 Task: Add Nature's Way Mct Oil to the cart.
Action: Mouse moved to (303, 131)
Screenshot: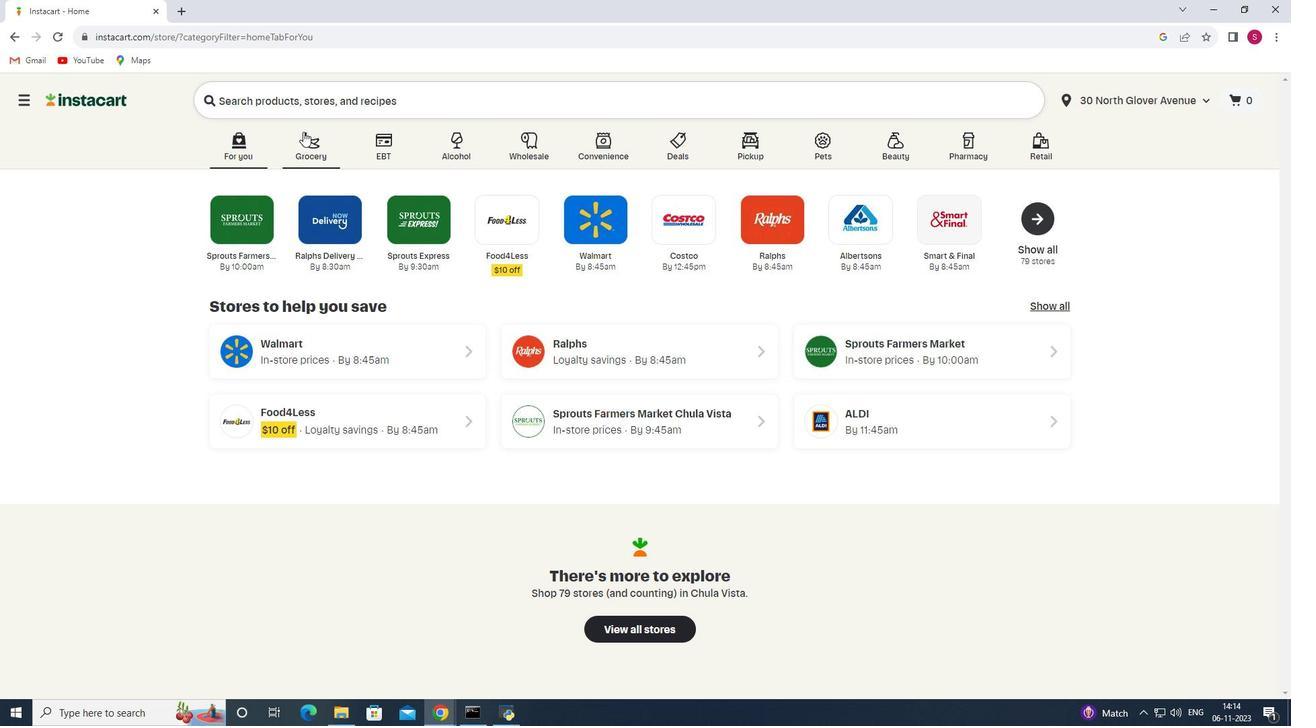 
Action: Mouse pressed left at (303, 131)
Screenshot: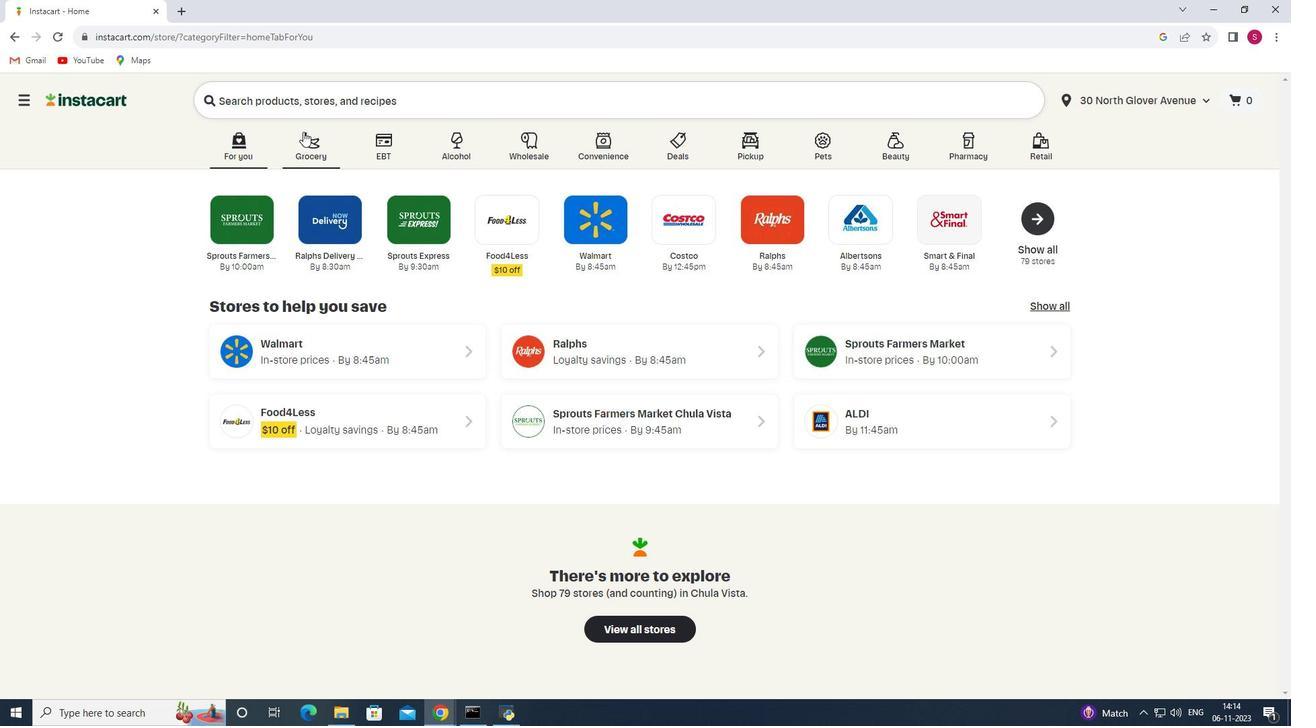 
Action: Mouse moved to (305, 381)
Screenshot: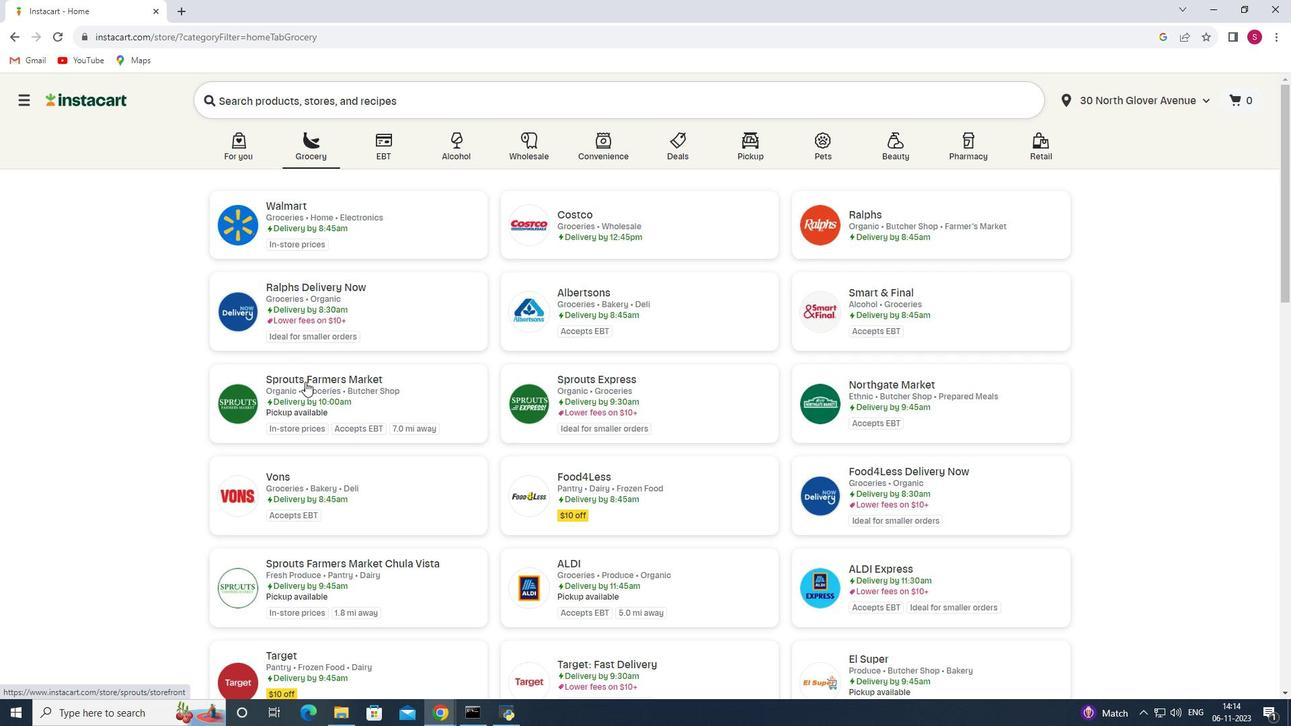 
Action: Mouse pressed left at (305, 381)
Screenshot: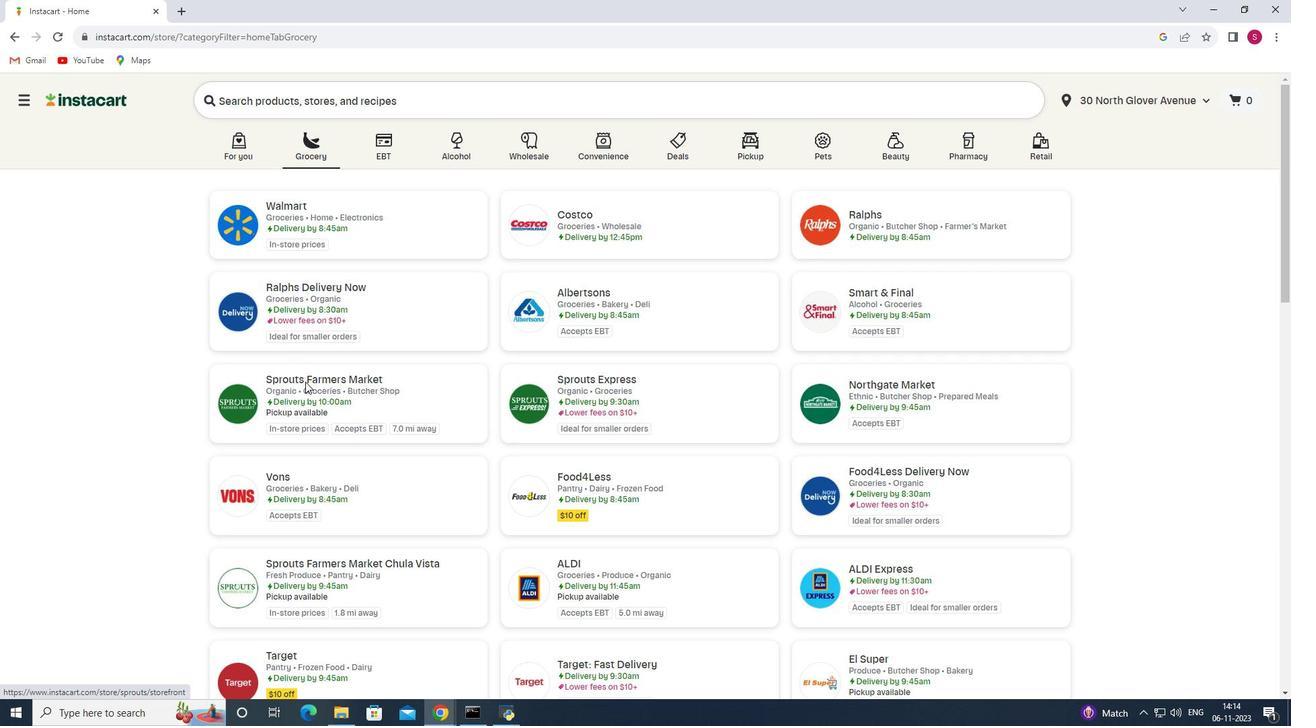 
Action: Mouse moved to (118, 430)
Screenshot: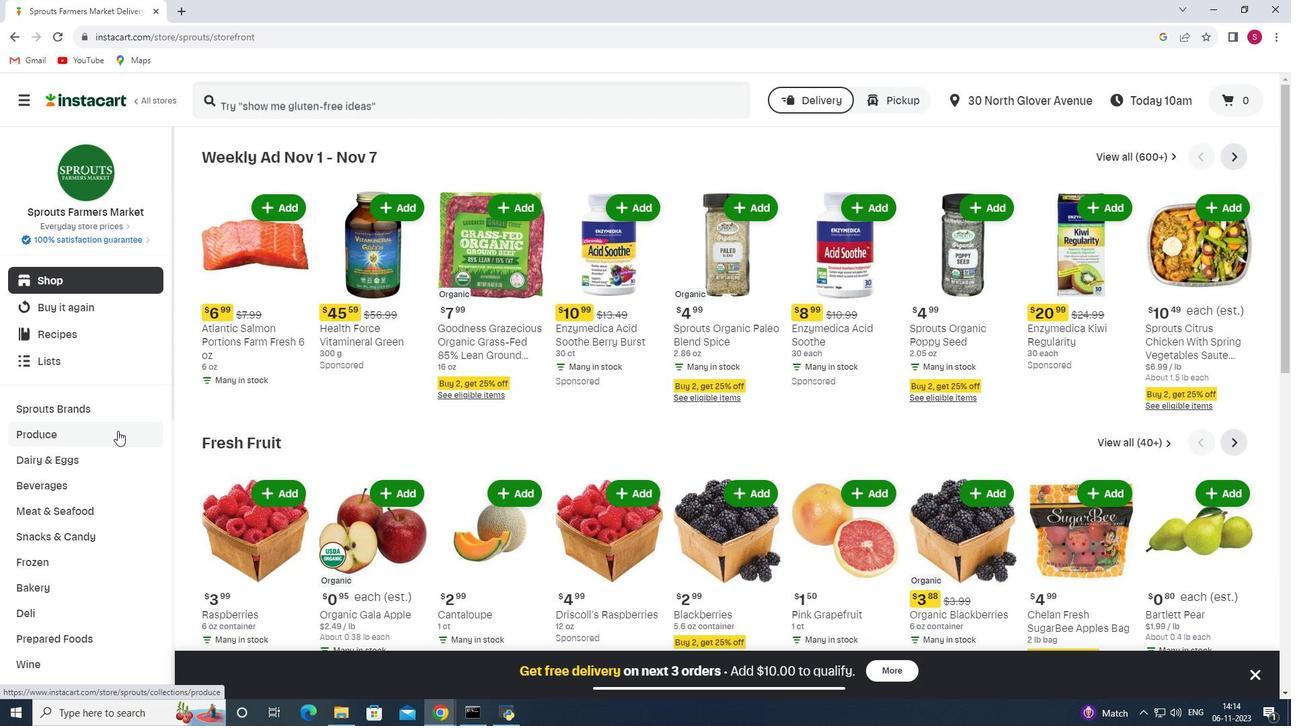 
Action: Mouse scrolled (118, 429) with delta (0, 0)
Screenshot: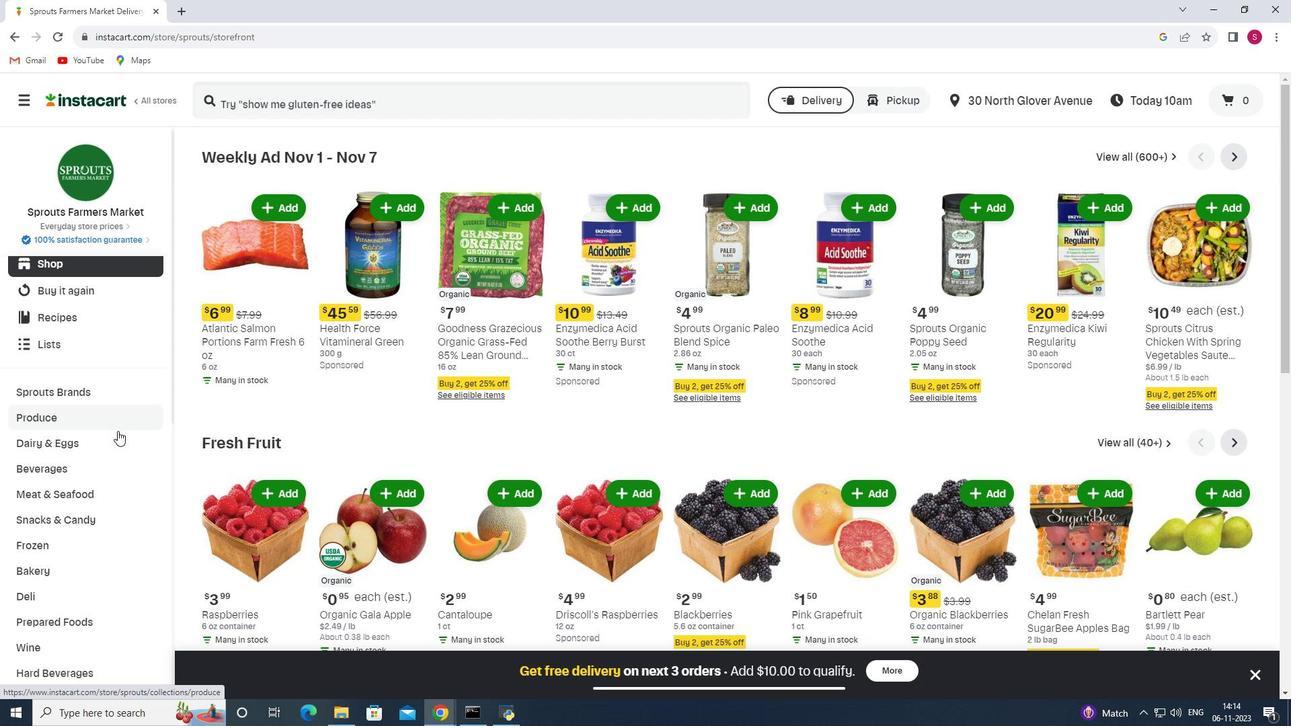 
Action: Mouse moved to (117, 431)
Screenshot: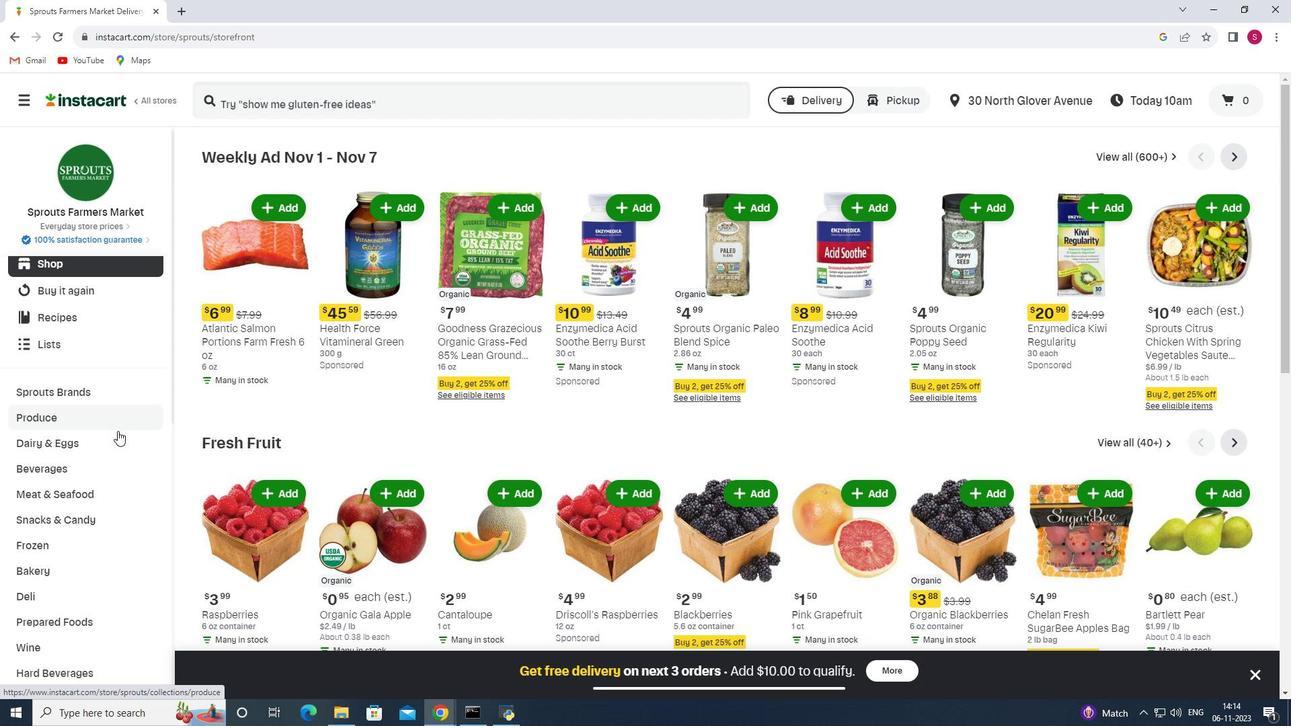
Action: Mouse scrolled (117, 430) with delta (0, 0)
Screenshot: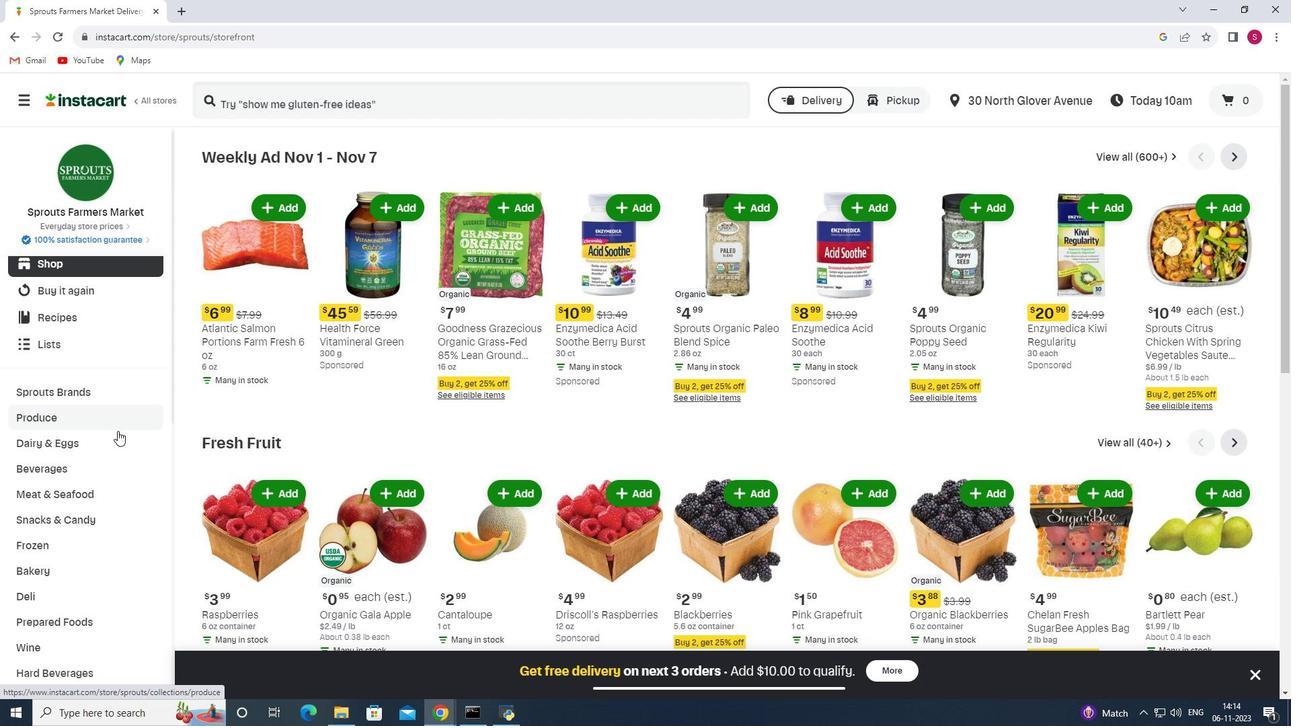 
Action: Mouse scrolled (117, 430) with delta (0, 0)
Screenshot: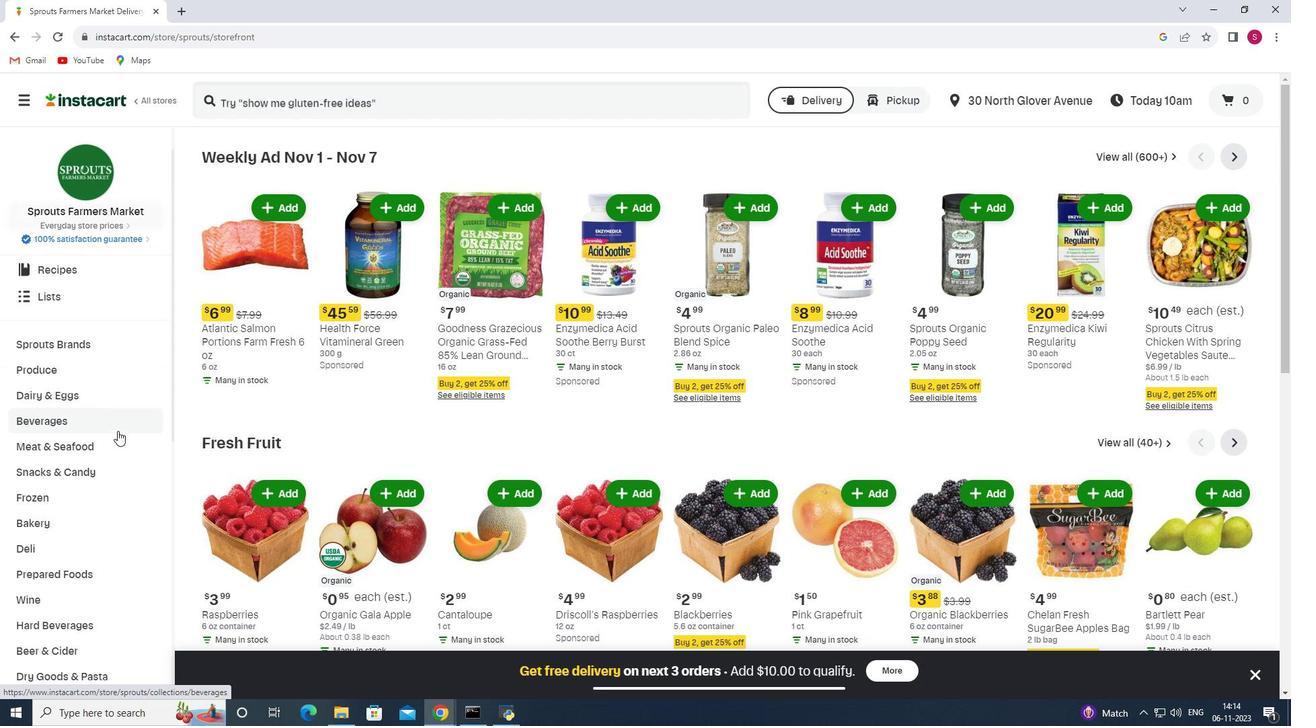 
Action: Mouse scrolled (117, 430) with delta (0, 0)
Screenshot: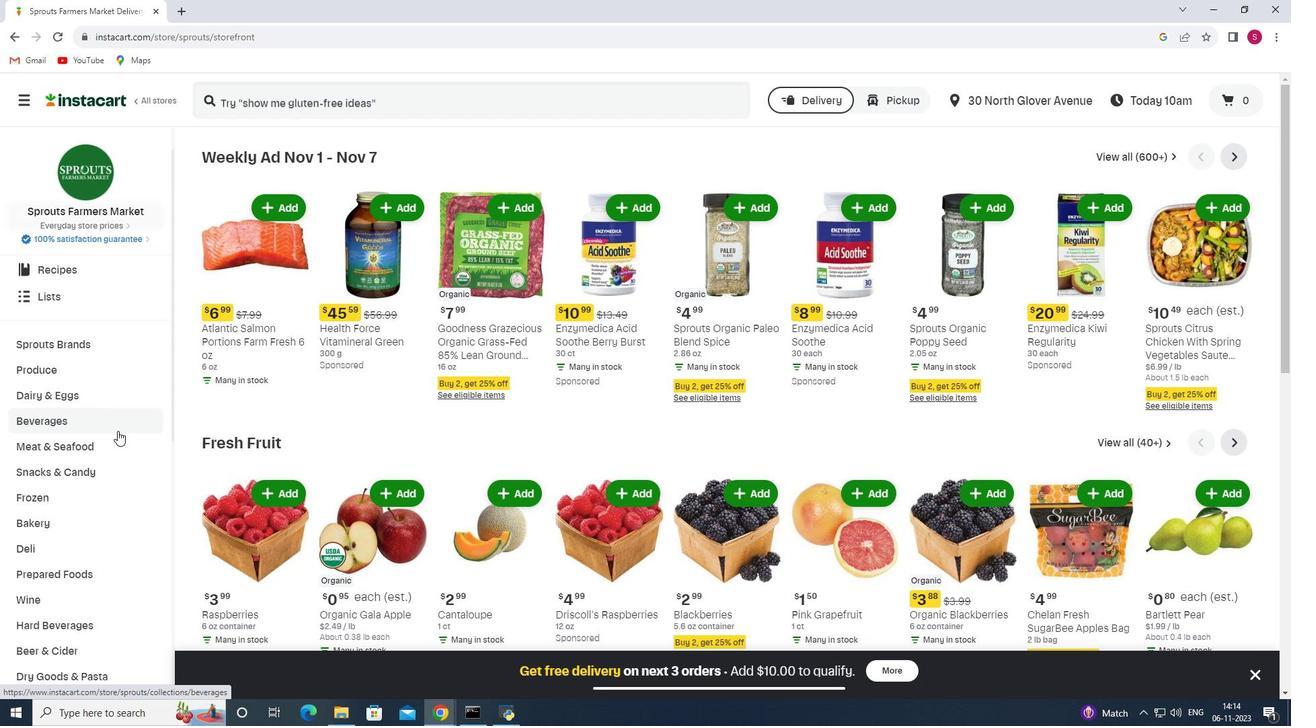 
Action: Mouse scrolled (117, 430) with delta (0, 0)
Screenshot: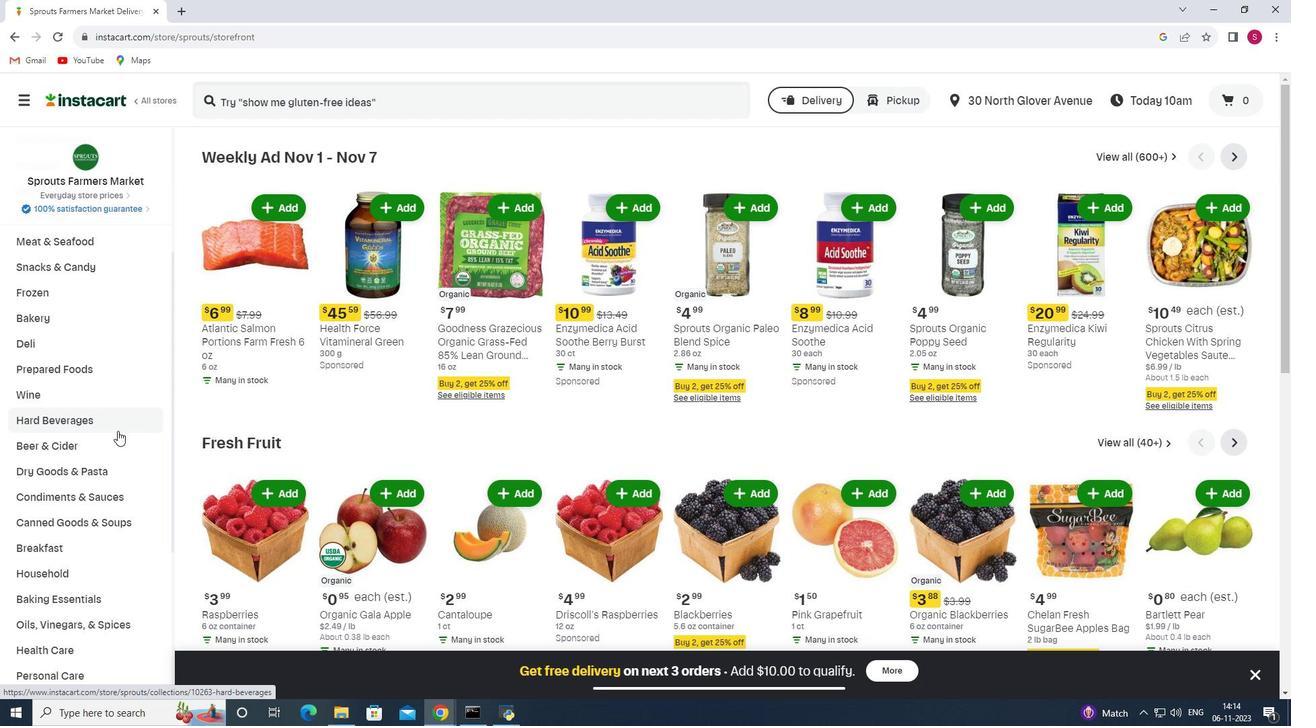 
Action: Mouse scrolled (117, 430) with delta (0, 0)
Screenshot: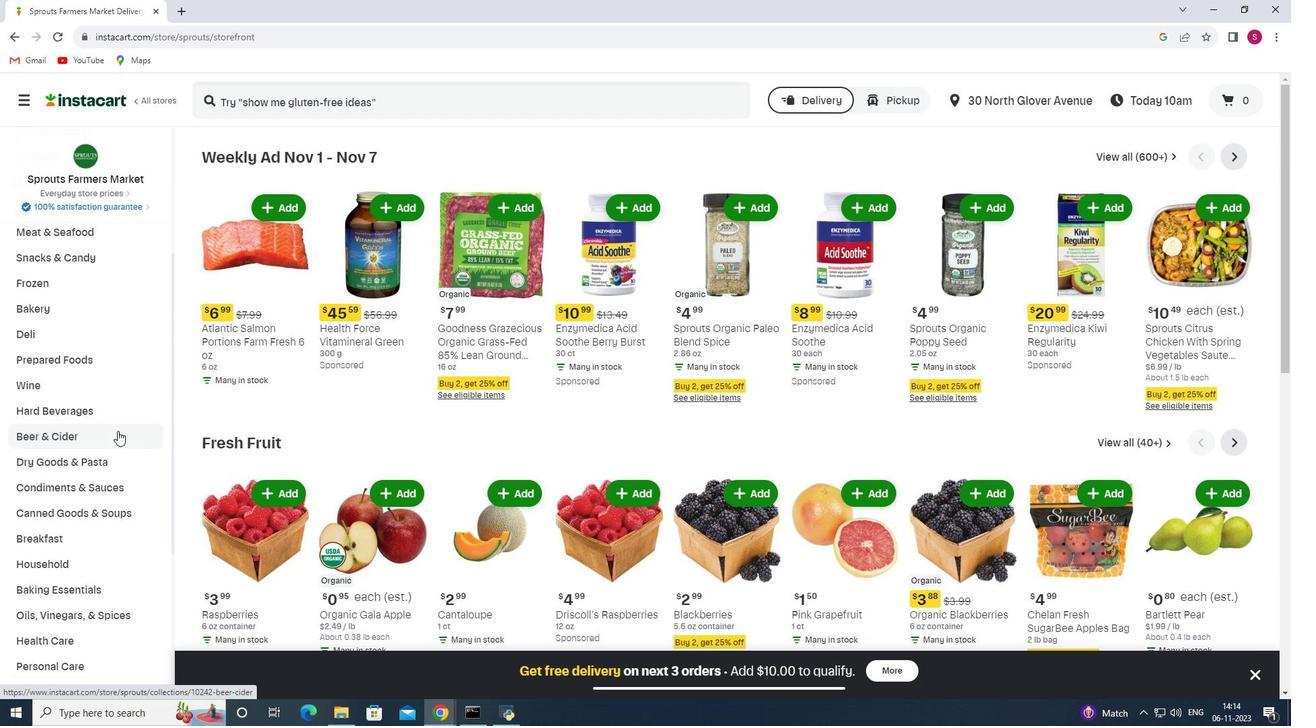 
Action: Mouse scrolled (117, 430) with delta (0, 0)
Screenshot: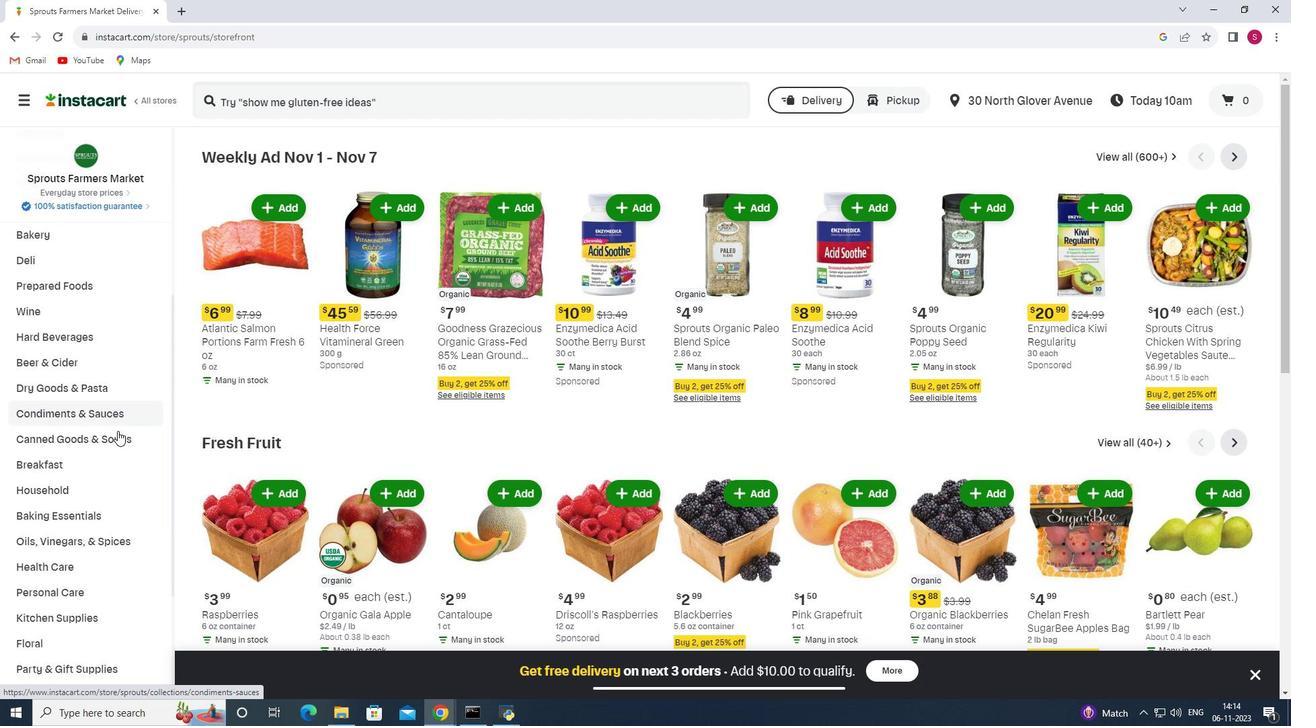 
Action: Mouse scrolled (117, 430) with delta (0, 0)
Screenshot: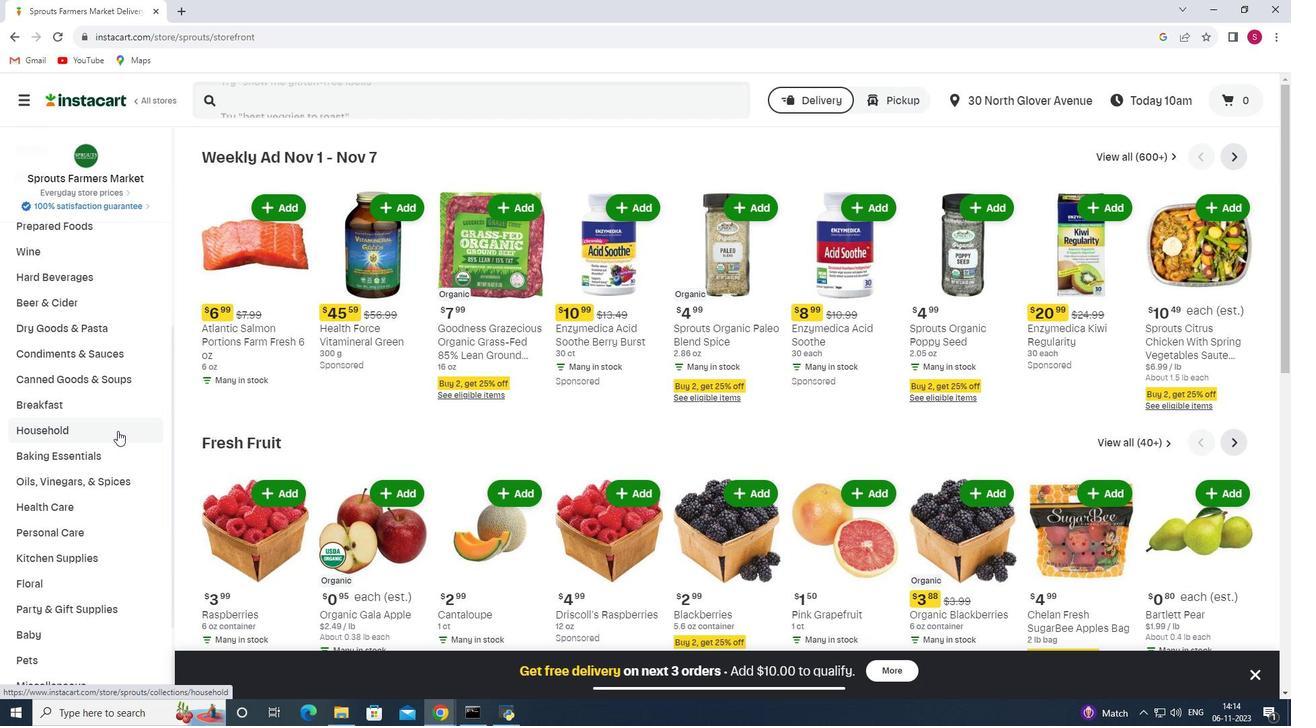 
Action: Mouse scrolled (117, 430) with delta (0, 0)
Screenshot: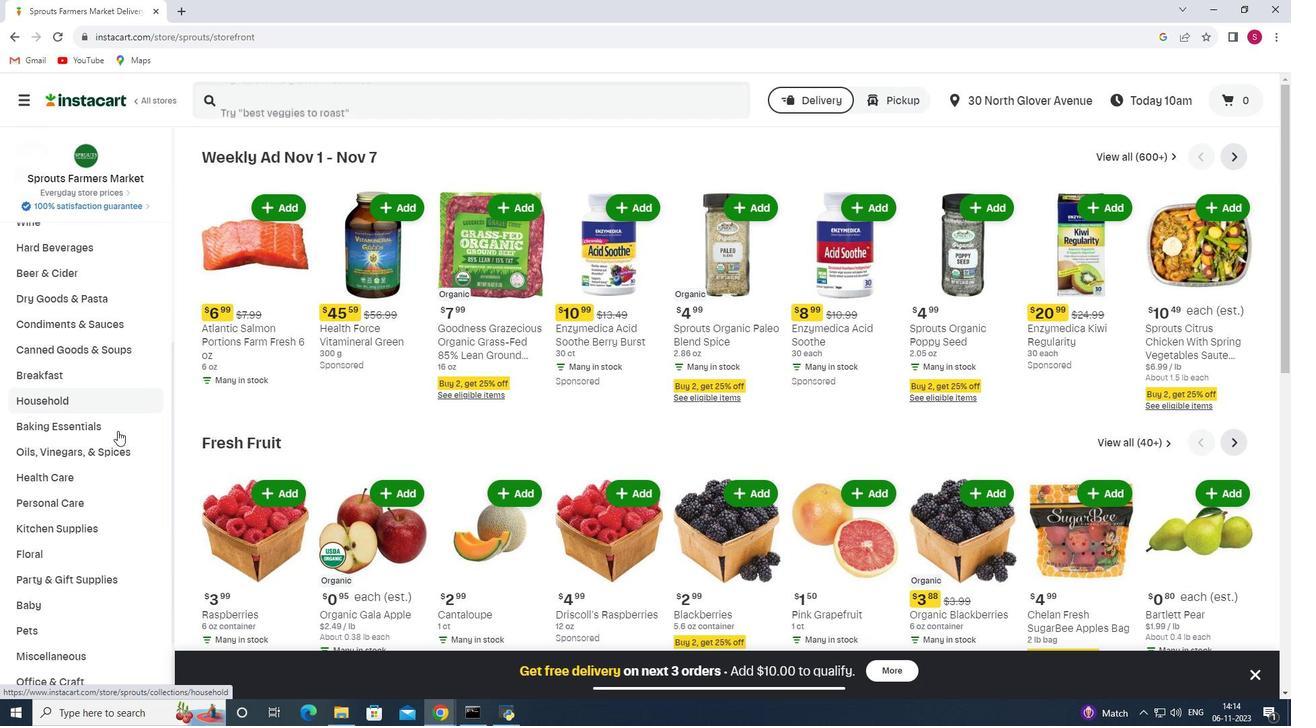 
Action: Mouse moved to (101, 385)
Screenshot: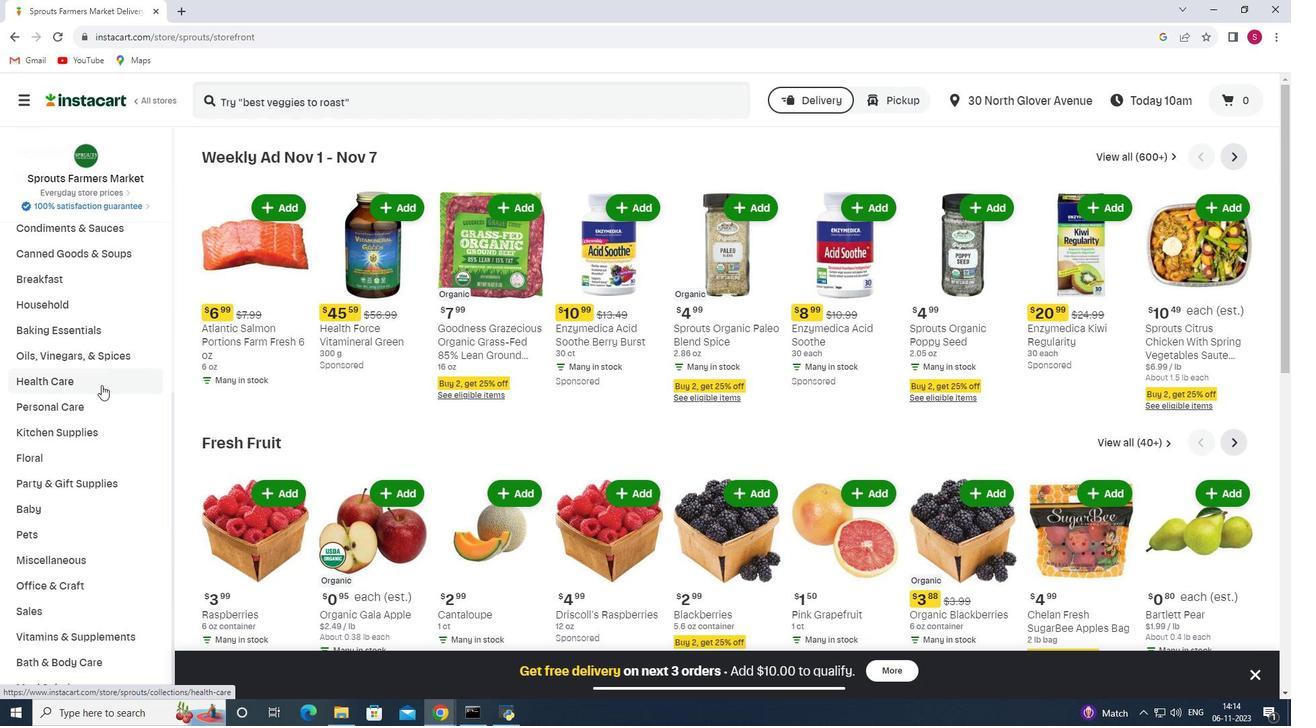 
Action: Mouse pressed left at (101, 385)
Screenshot: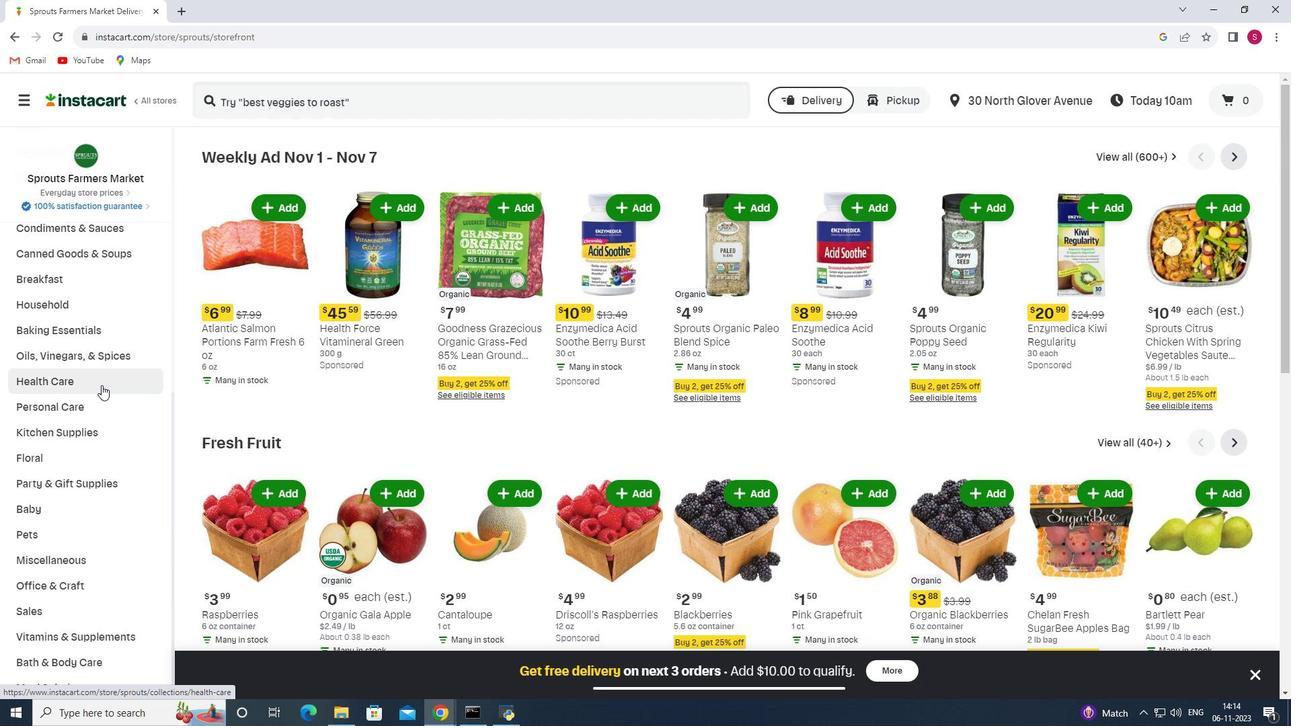 
Action: Mouse moved to (453, 188)
Screenshot: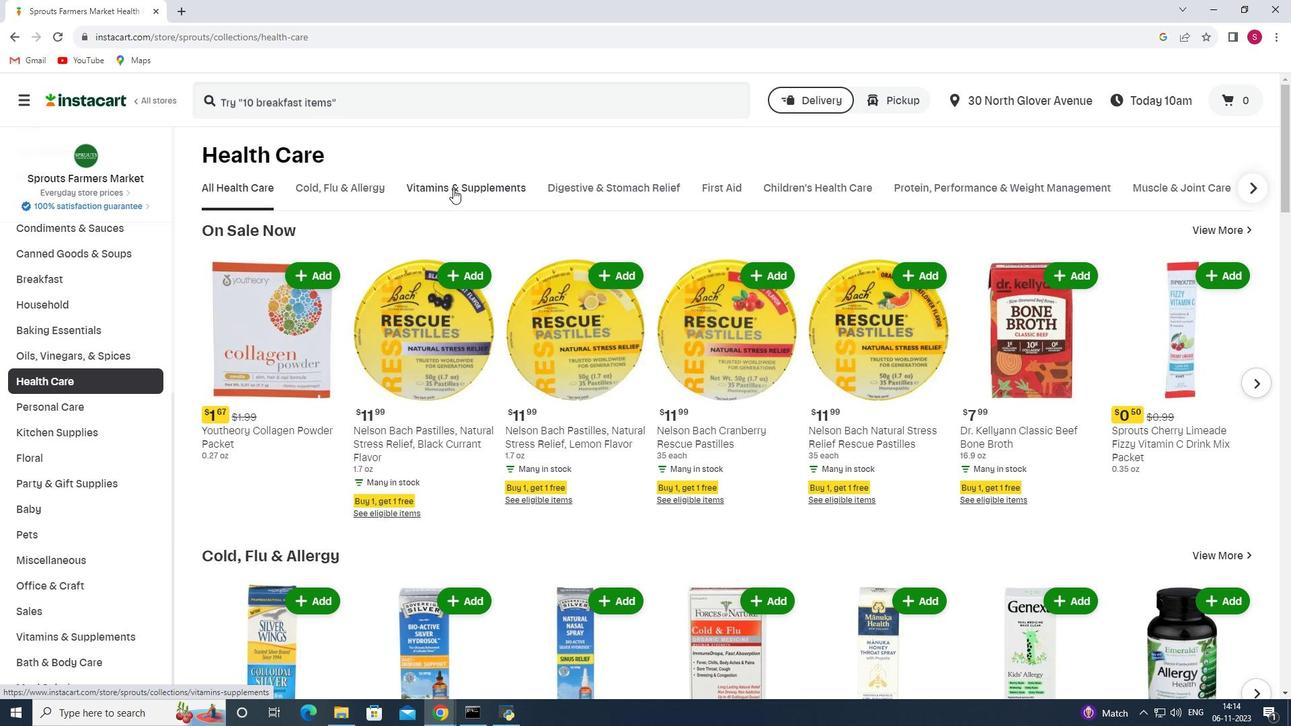 
Action: Mouse pressed left at (453, 188)
Screenshot: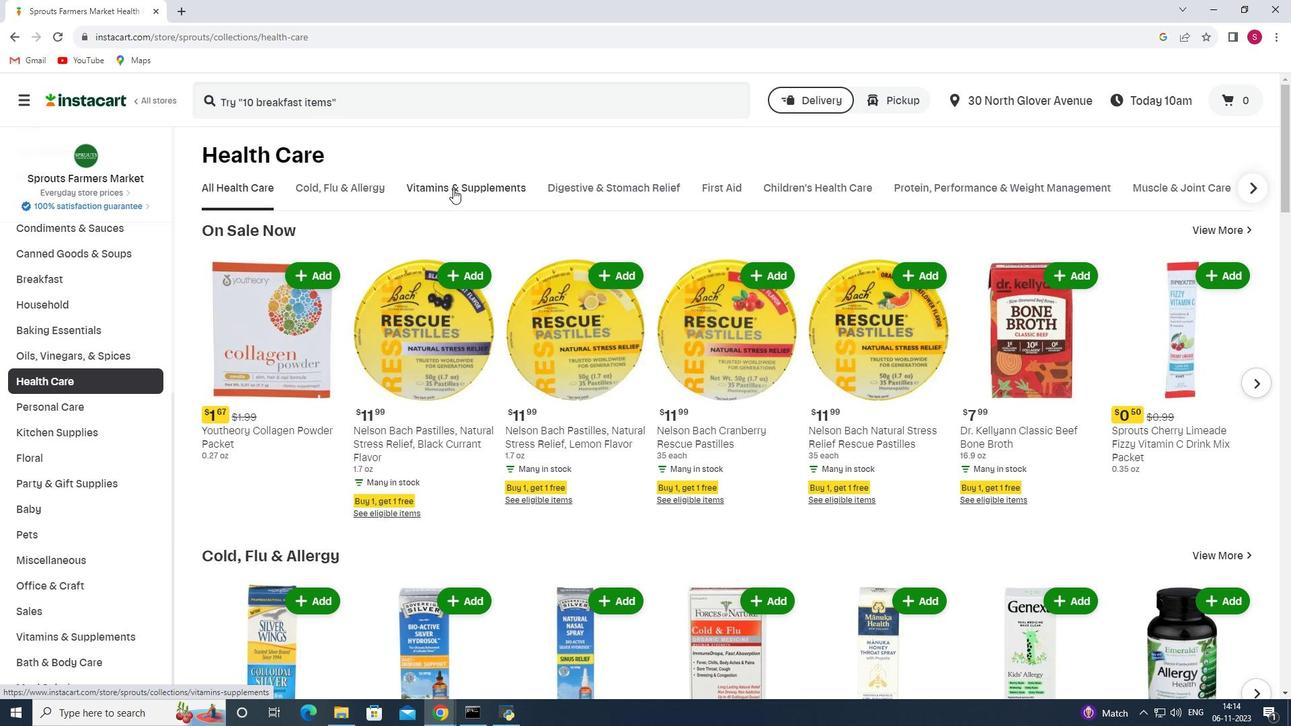 
Action: Mouse moved to (935, 241)
Screenshot: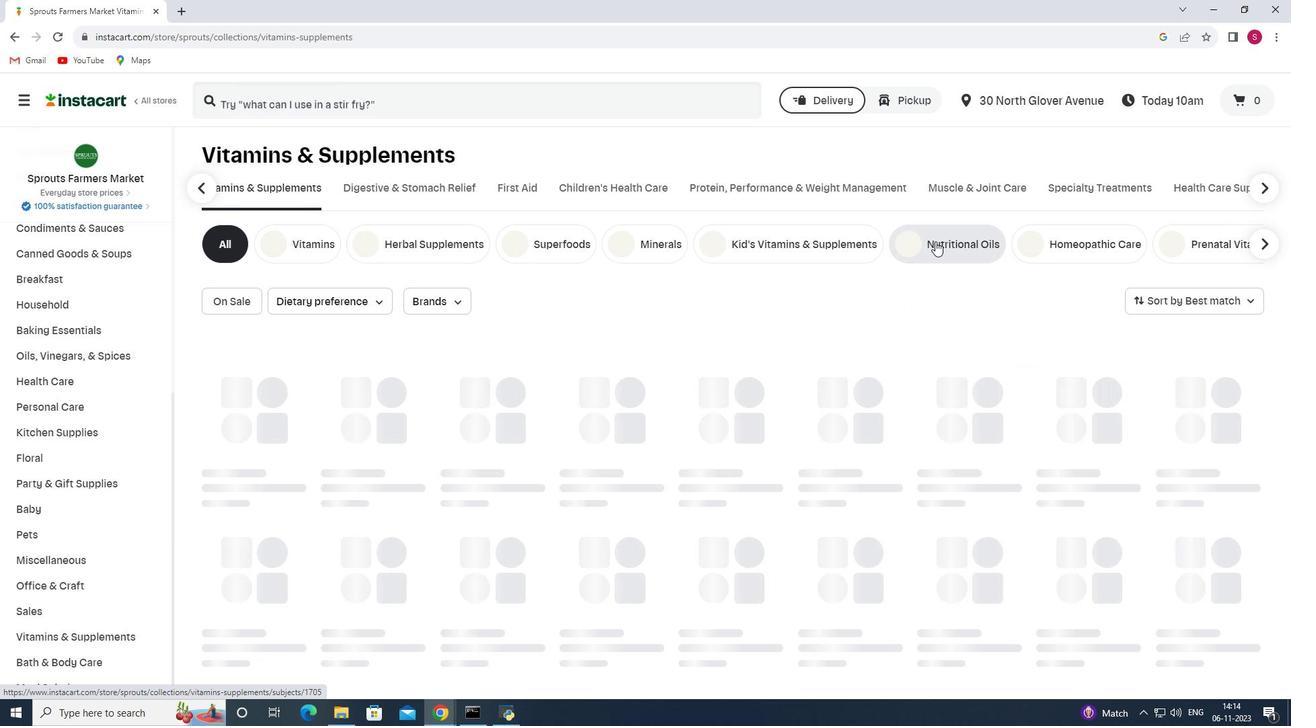 
Action: Mouse pressed left at (935, 241)
Screenshot: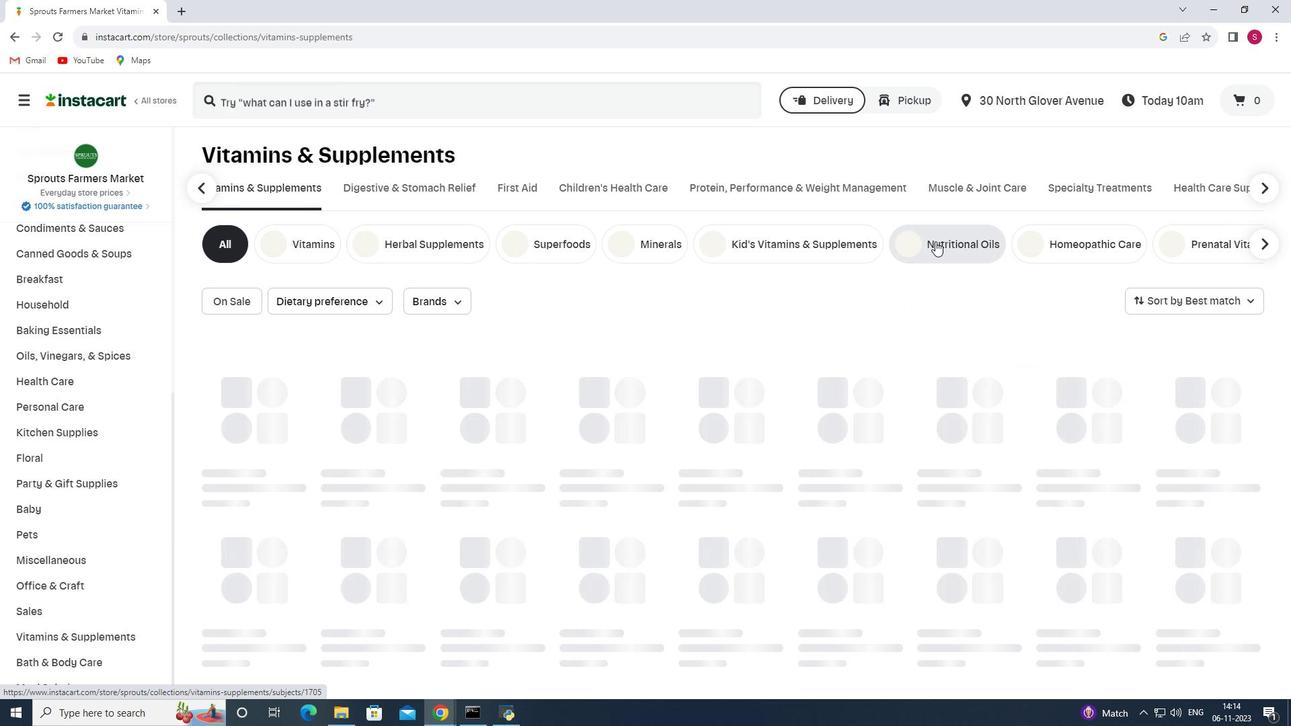 
Action: Mouse moved to (339, 96)
Screenshot: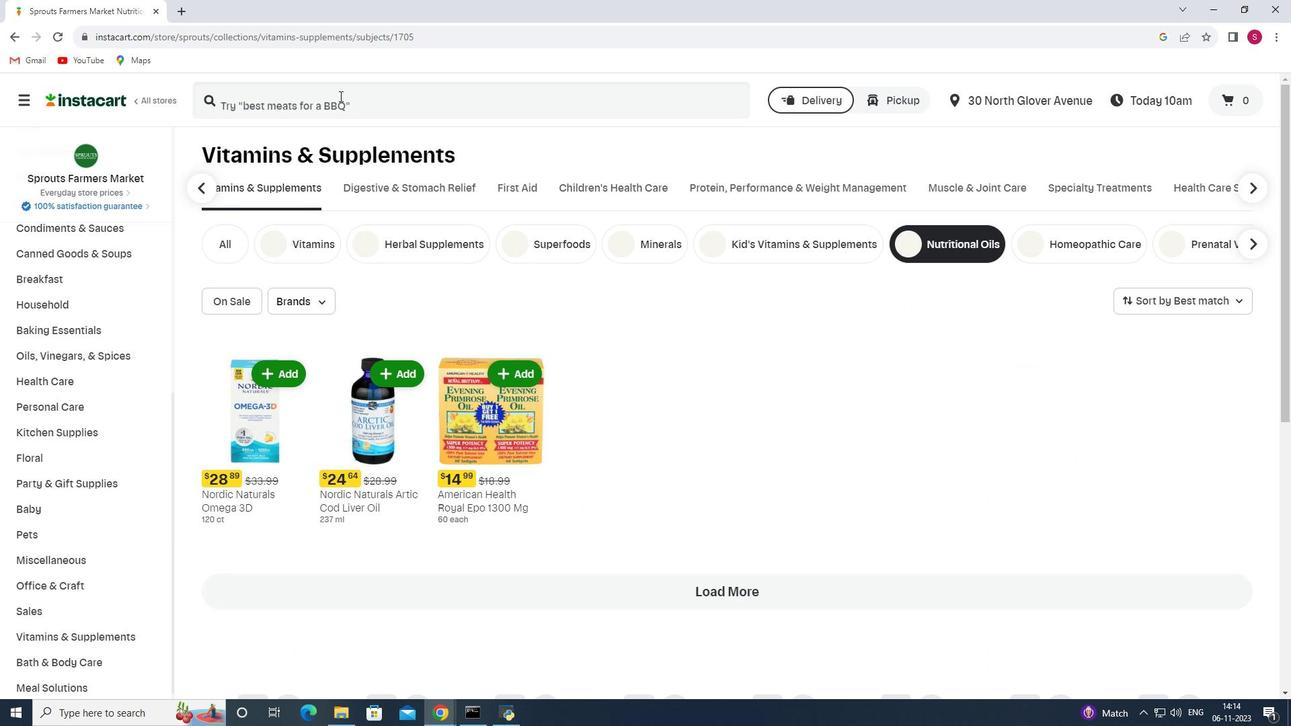 
Action: Mouse pressed left at (339, 96)
Screenshot: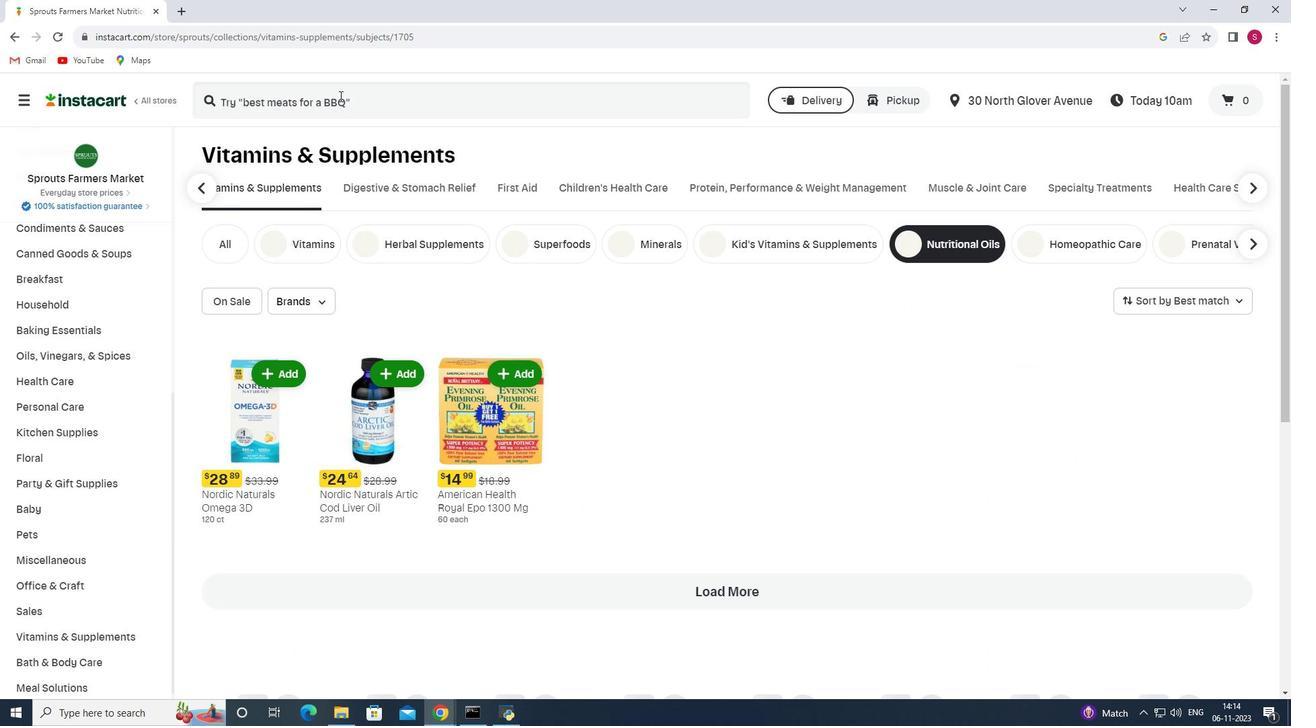 
Action: Key pressed <Key.shift>Nature's<Key.space><Key.shift>Way<Key.space><Key.shift><Key.shift><Key.shift><Key.shift><Key.shift><Key.shift><Key.shift><Key.shift><Key.shift><Key.shift><Key.shift><Key.shift><Key.shift><Key.shift><Key.shift><Key.shift><Key.shift><Key.shift><Key.shift><Key.shift><Key.shift><Key.shift><Key.shift><Key.shift><Key.shift><Key.shift><Key.shift>Mct<Key.space><Key.shift>Oil<Key.enter>
Screenshot: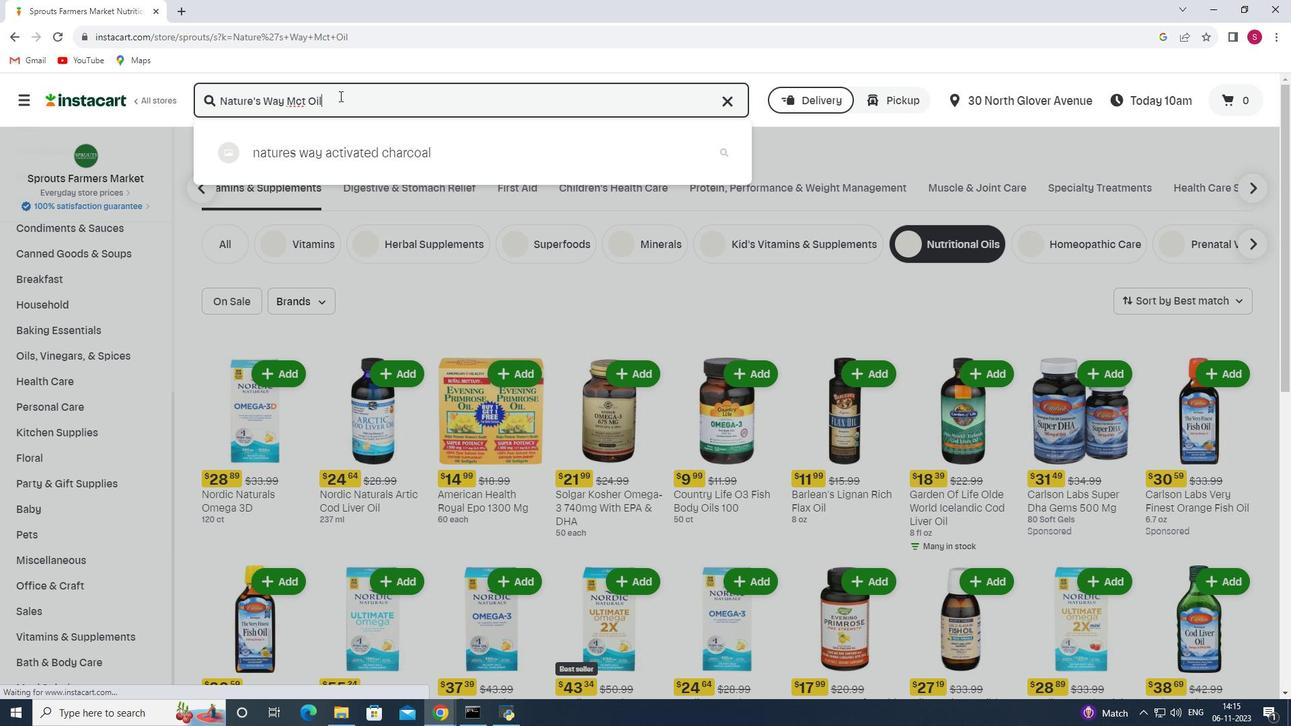 
Action: Mouse moved to (581, 235)
Screenshot: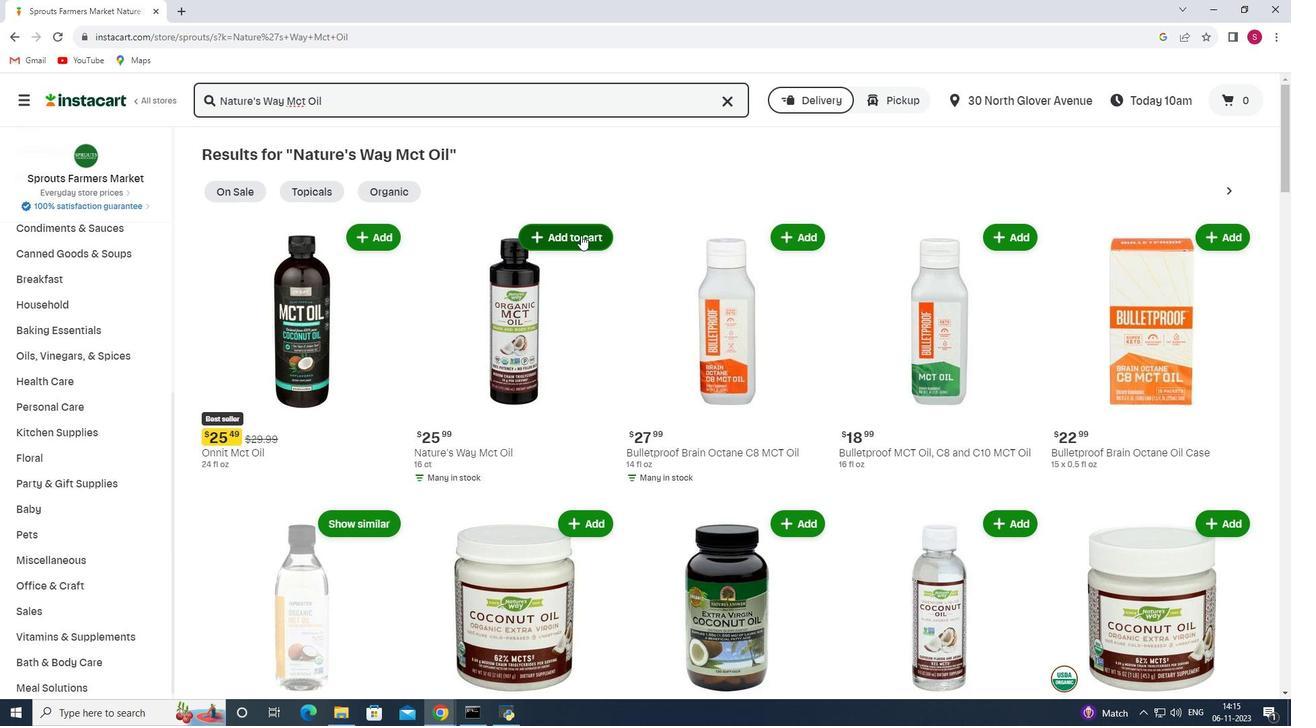 
Action: Mouse pressed left at (581, 235)
Screenshot: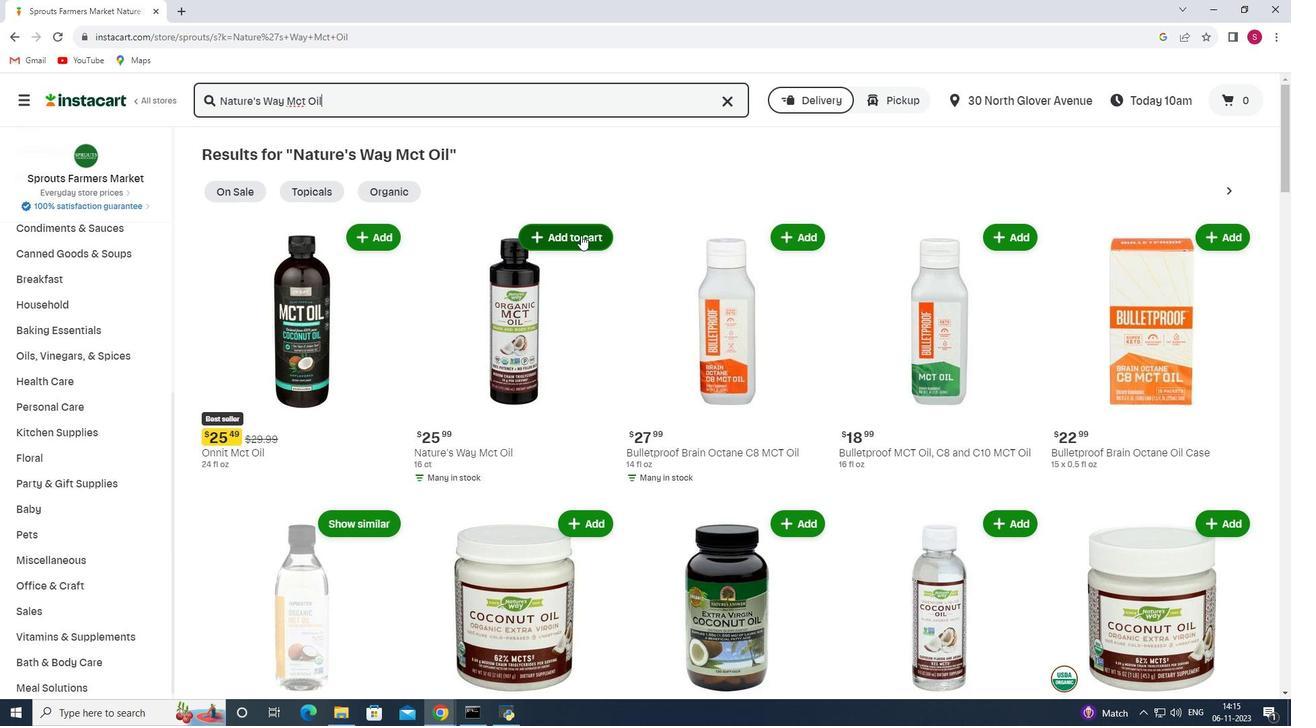 
